 Task: Move the task Create a new online platform for online cooking classes to the section Done in the project AuroraStream and filter the tasks in the project by High Priority
Action: Mouse moved to (654, 528)
Screenshot: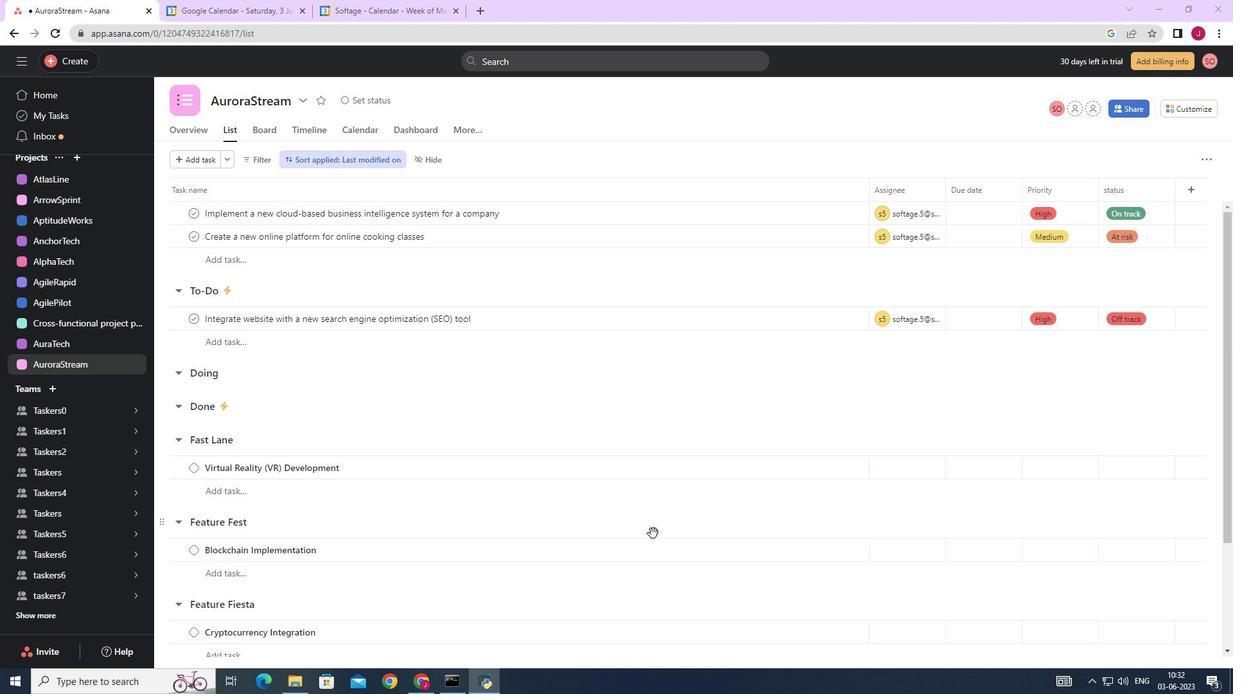 
Action: Mouse scrolled (654, 529) with delta (0, 0)
Screenshot: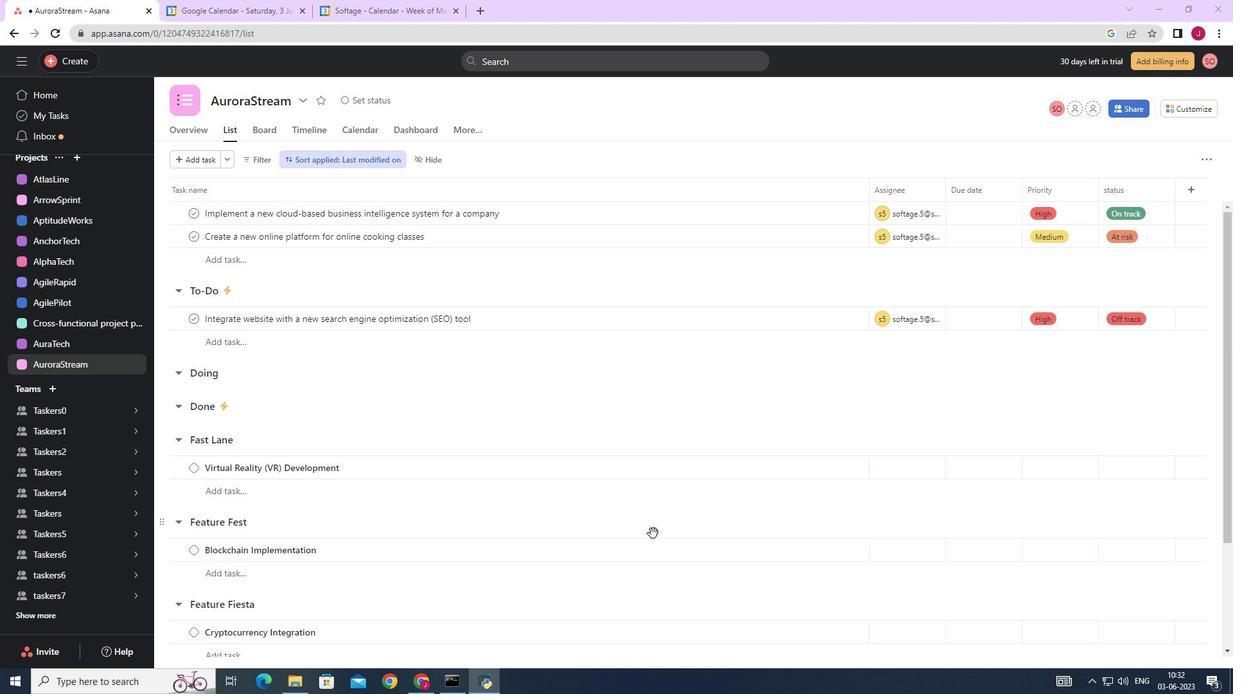 
Action: Mouse moved to (654, 525)
Screenshot: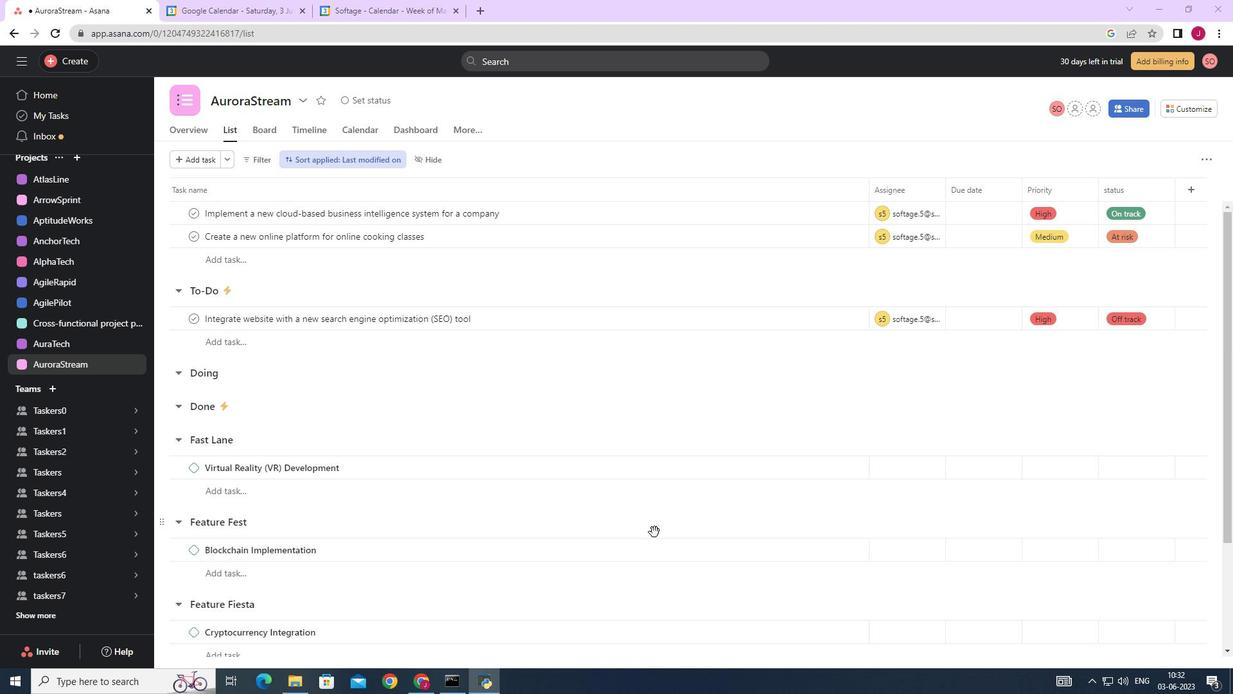 
Action: Mouse scrolled (654, 526) with delta (0, 0)
Screenshot: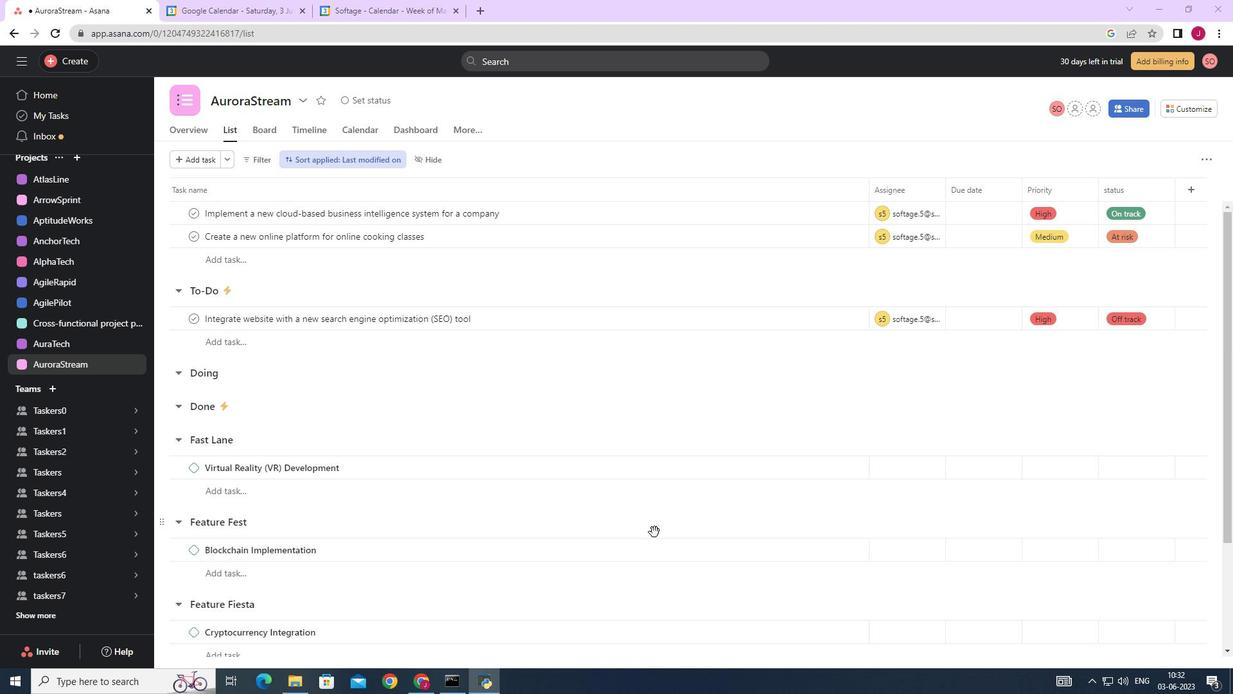 
Action: Mouse moved to (832, 235)
Screenshot: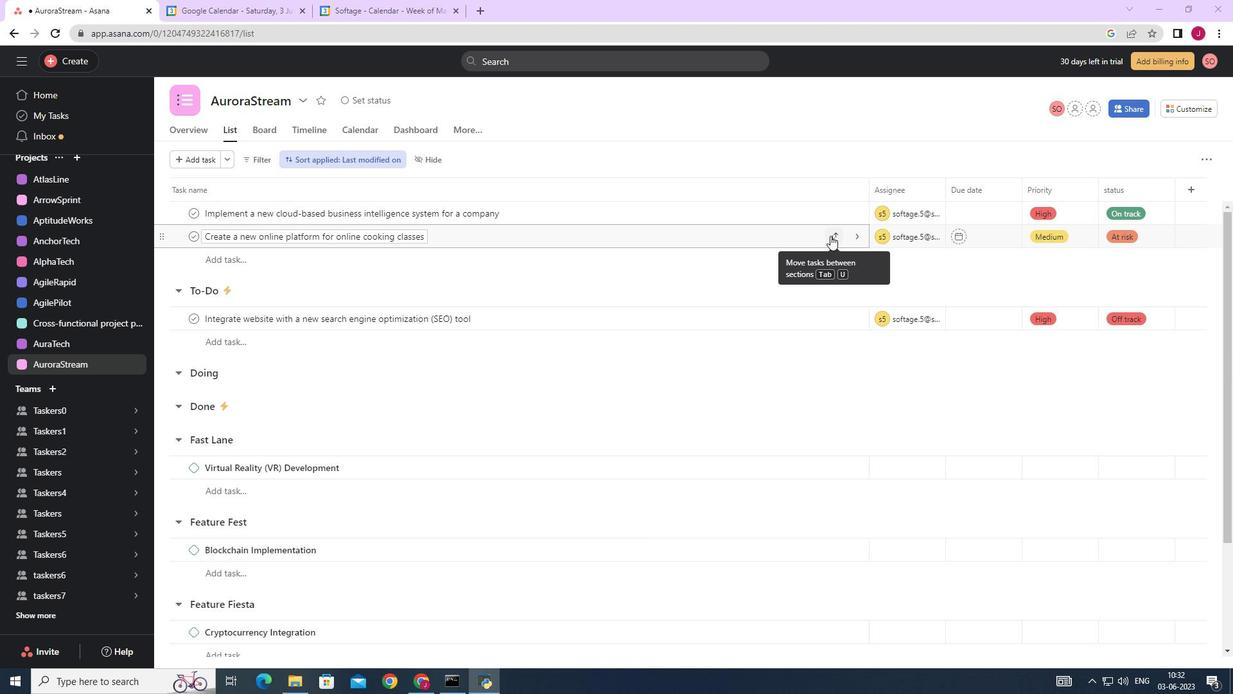 
Action: Mouse pressed left at (832, 235)
Screenshot: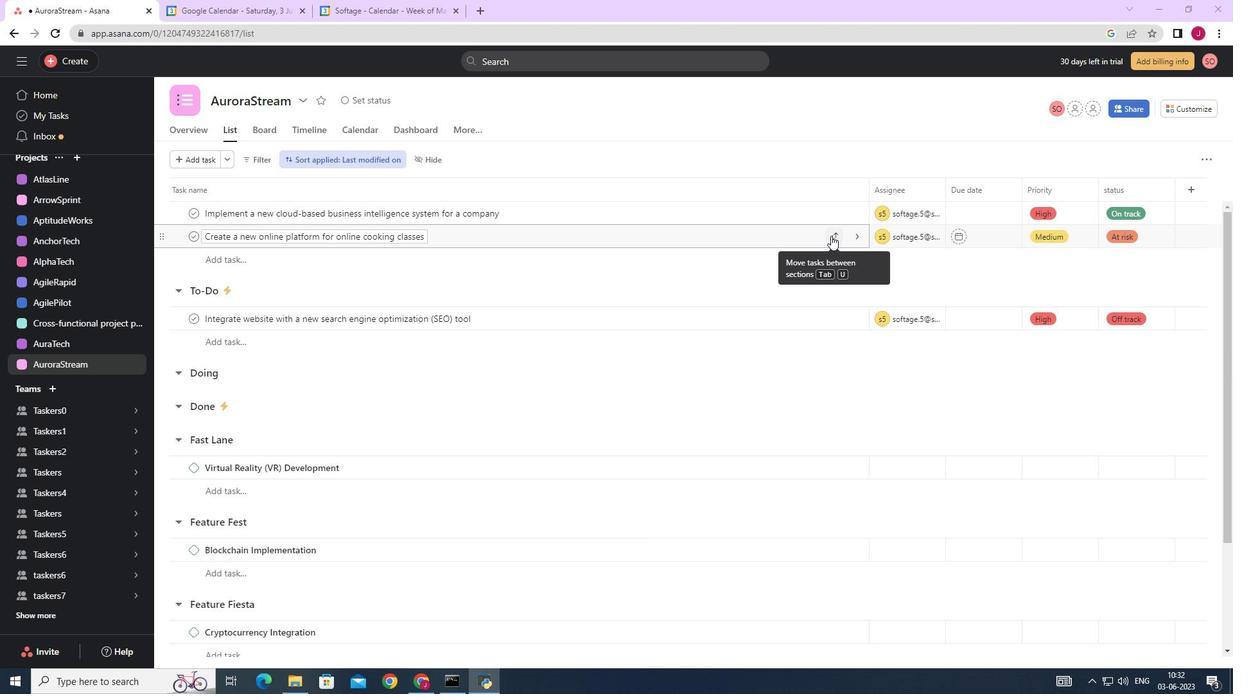 
Action: Mouse moved to (769, 350)
Screenshot: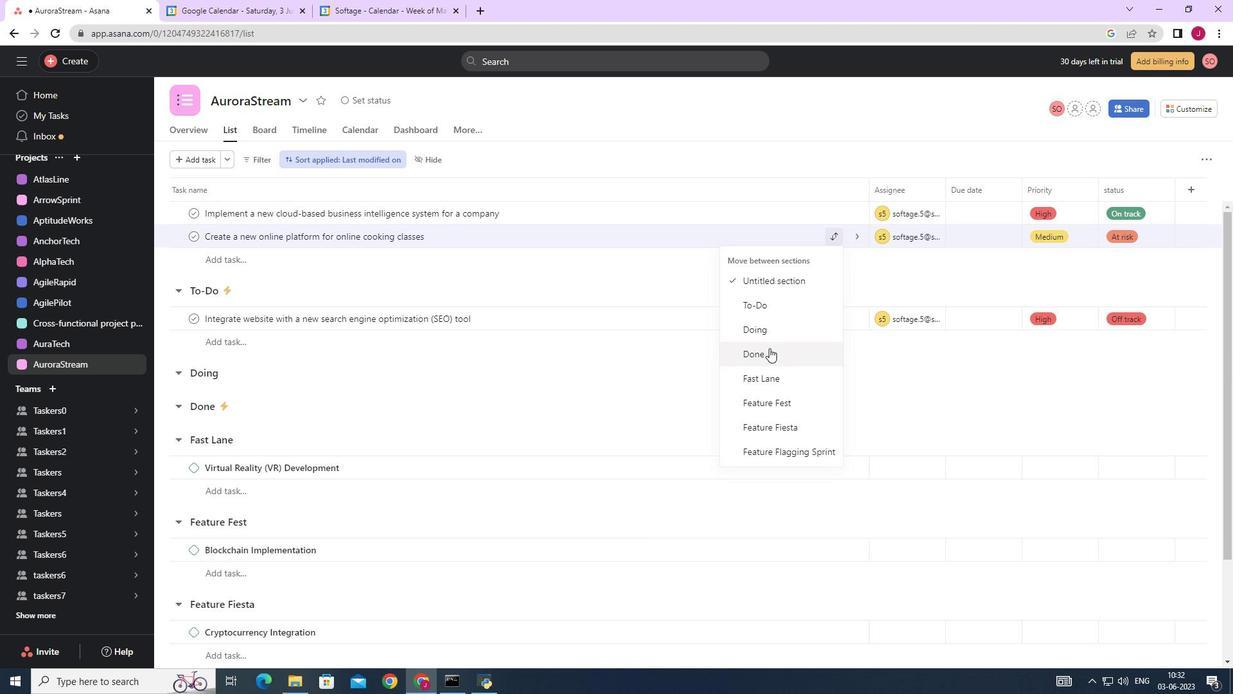 
Action: Mouse pressed left at (769, 350)
Screenshot: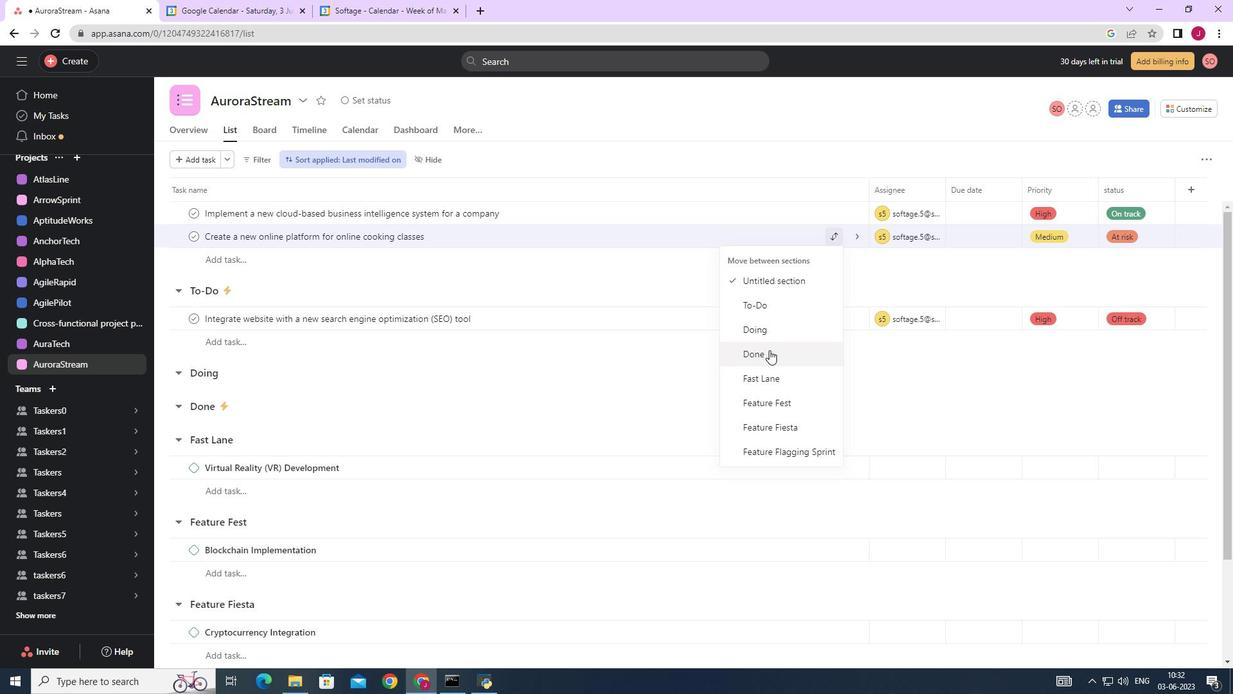 
Action: Mouse moved to (262, 160)
Screenshot: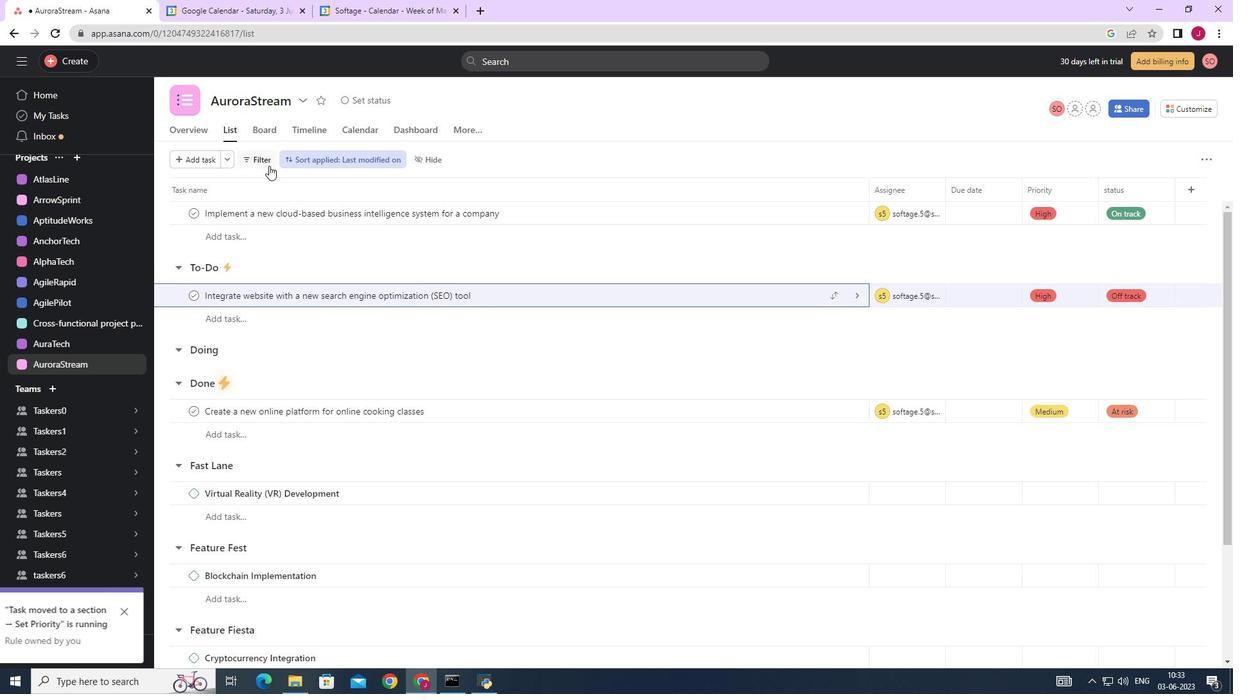 
Action: Mouse pressed left at (262, 160)
Screenshot: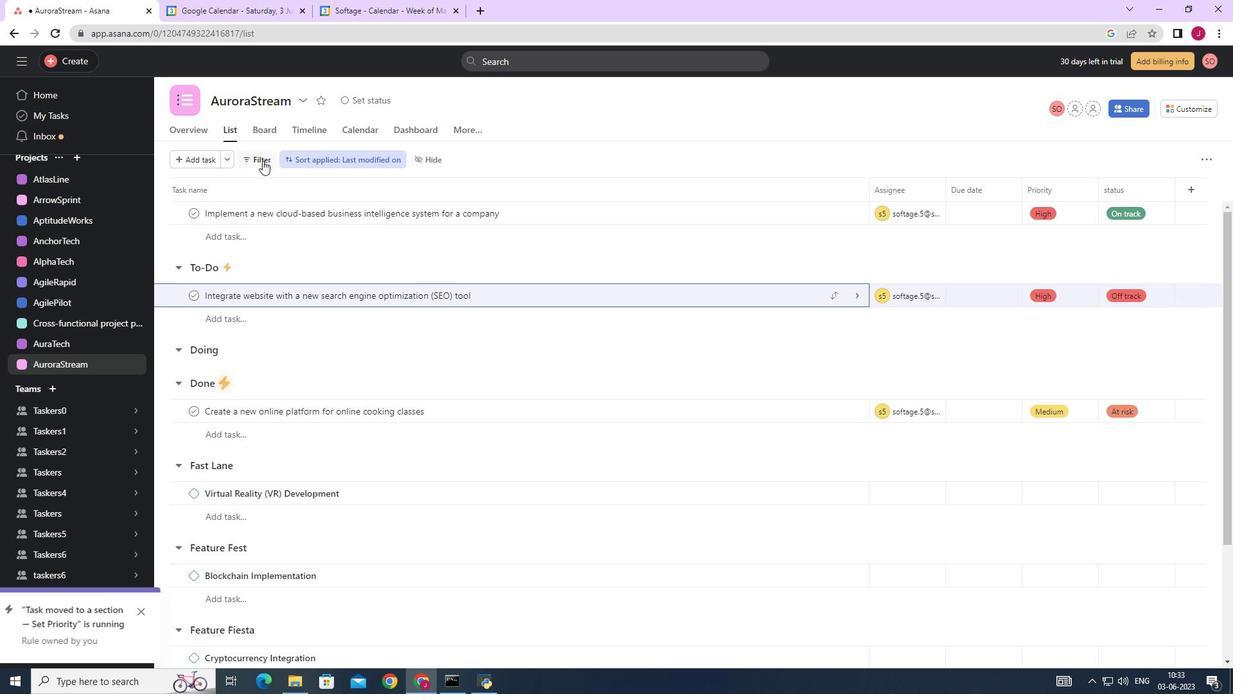 
Action: Mouse moved to (304, 260)
Screenshot: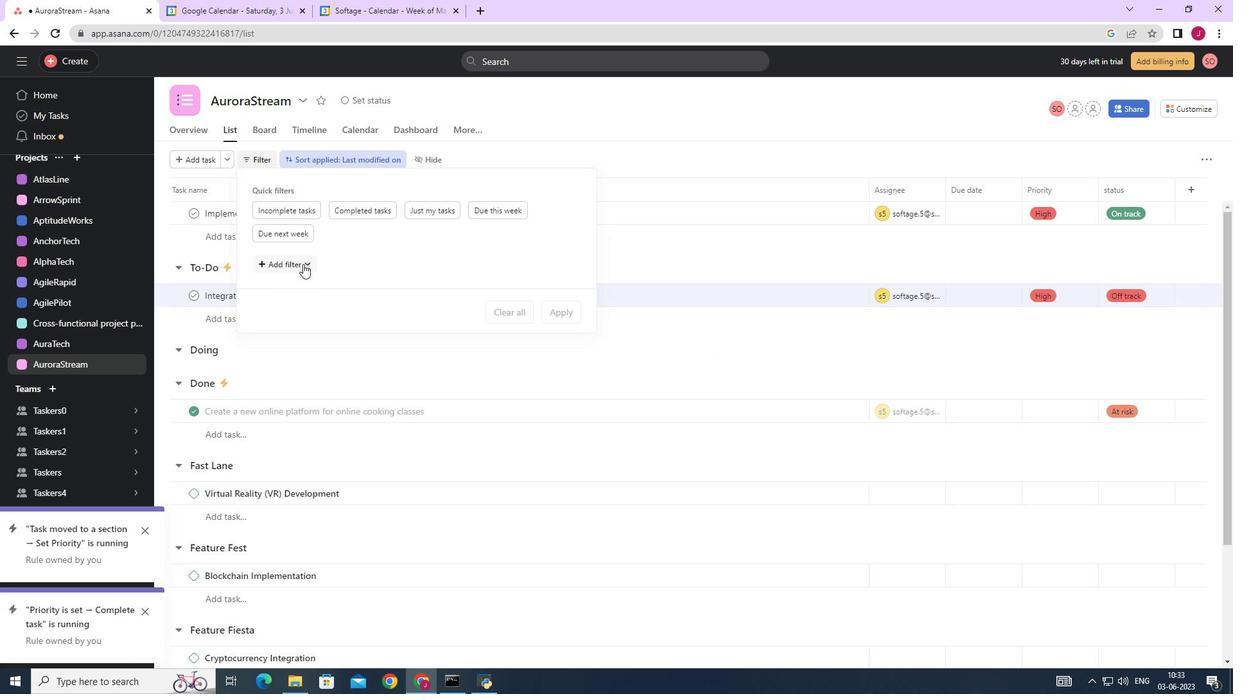 
Action: Mouse pressed left at (304, 260)
Screenshot: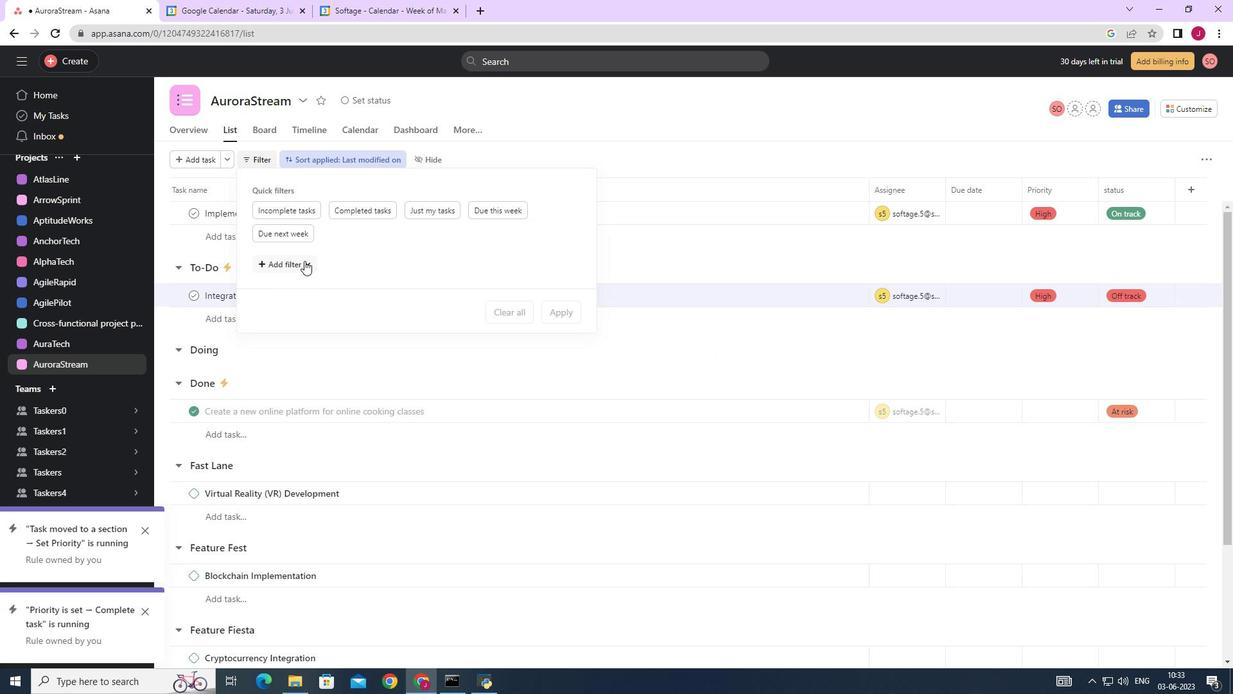 
Action: Mouse moved to (293, 472)
Screenshot: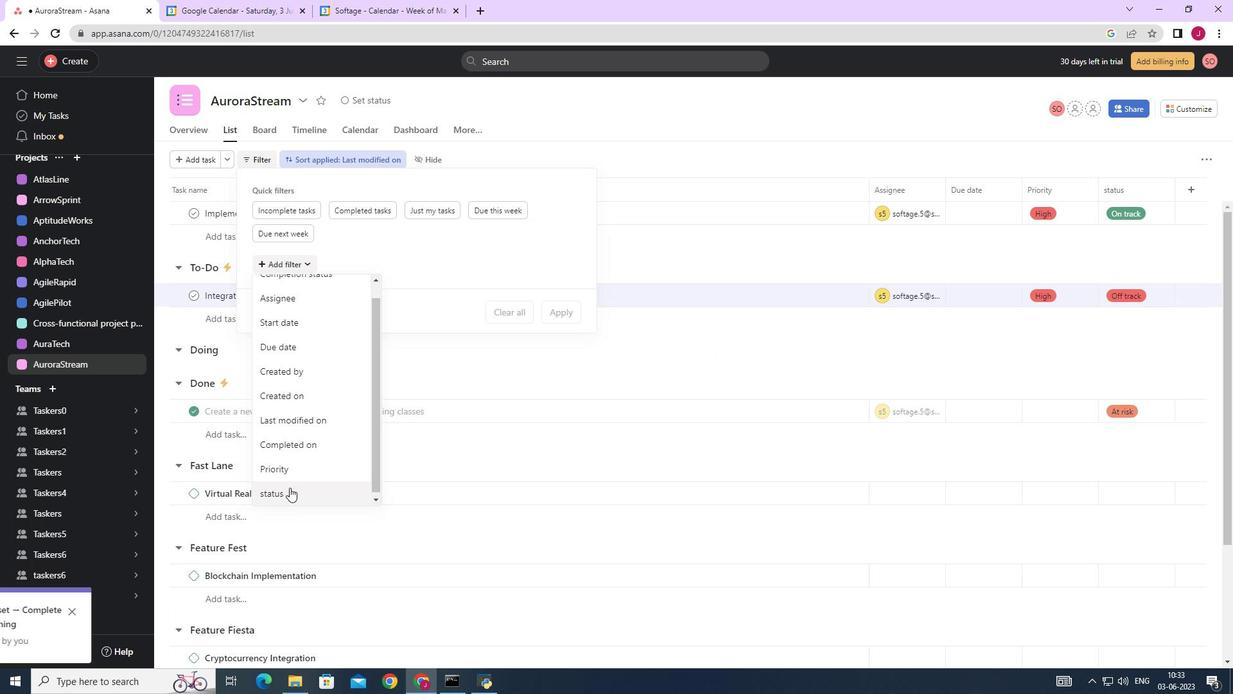 
Action: Mouse scrolled (293, 471) with delta (0, 0)
Screenshot: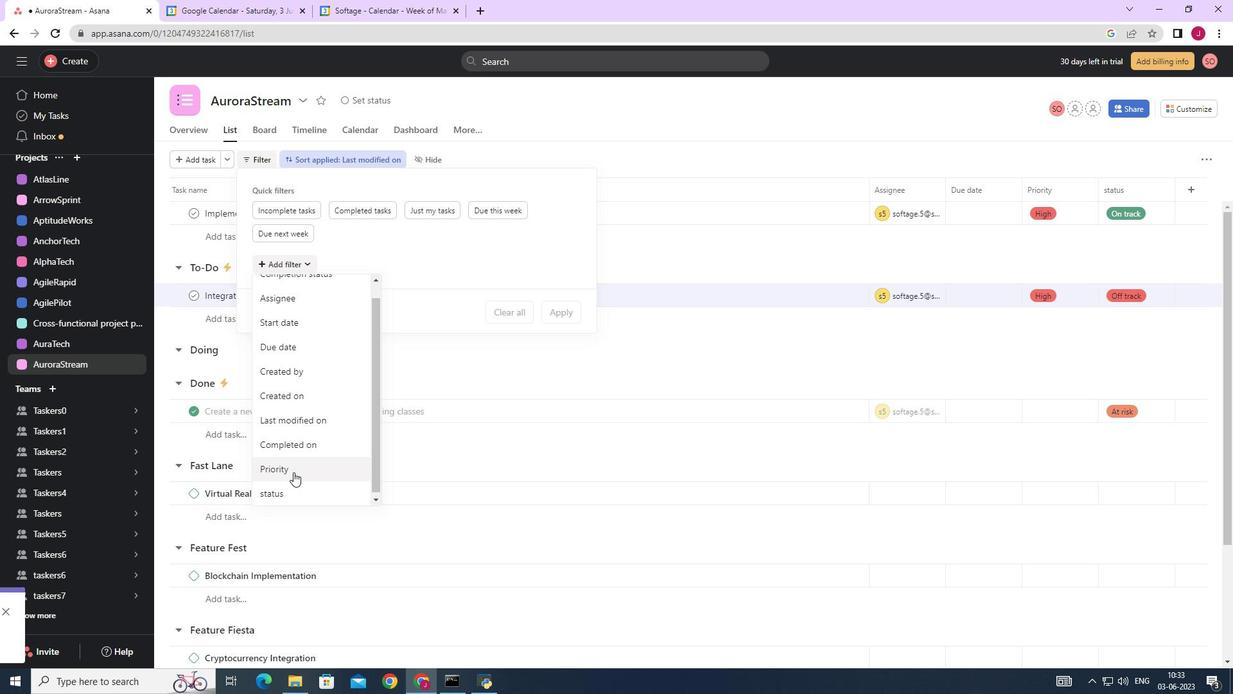 
Action: Mouse scrolled (293, 471) with delta (0, 0)
Screenshot: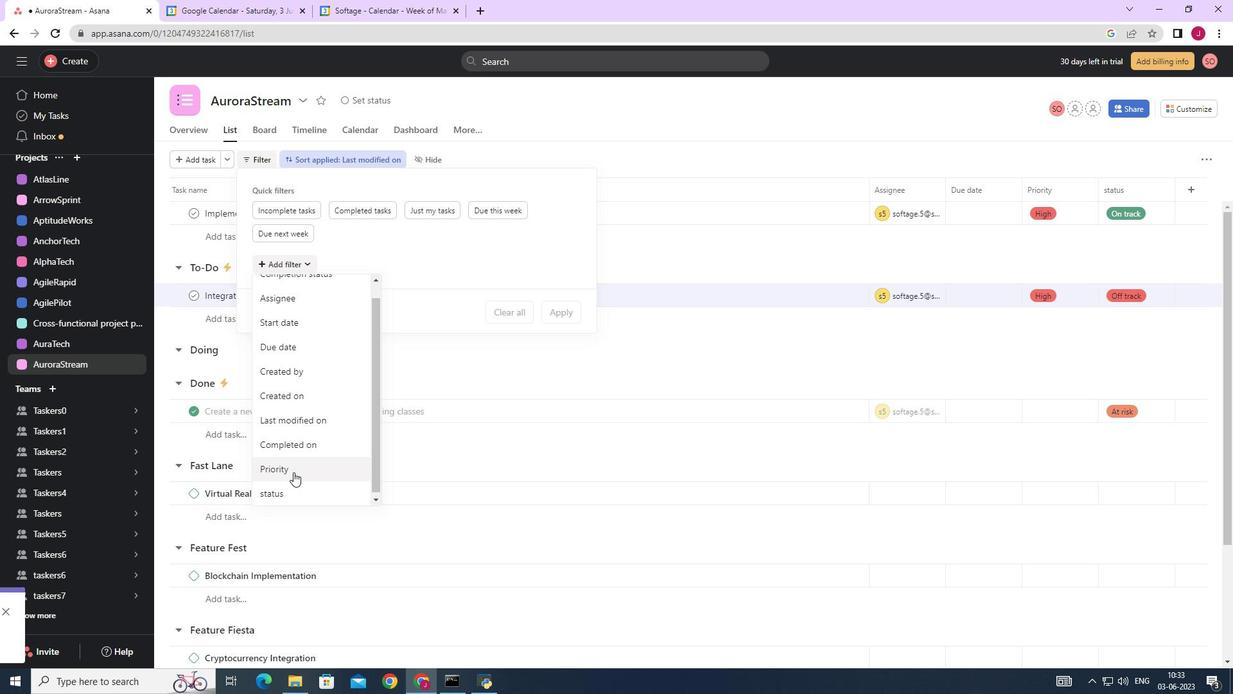 
Action: Mouse scrolled (293, 471) with delta (0, 0)
Screenshot: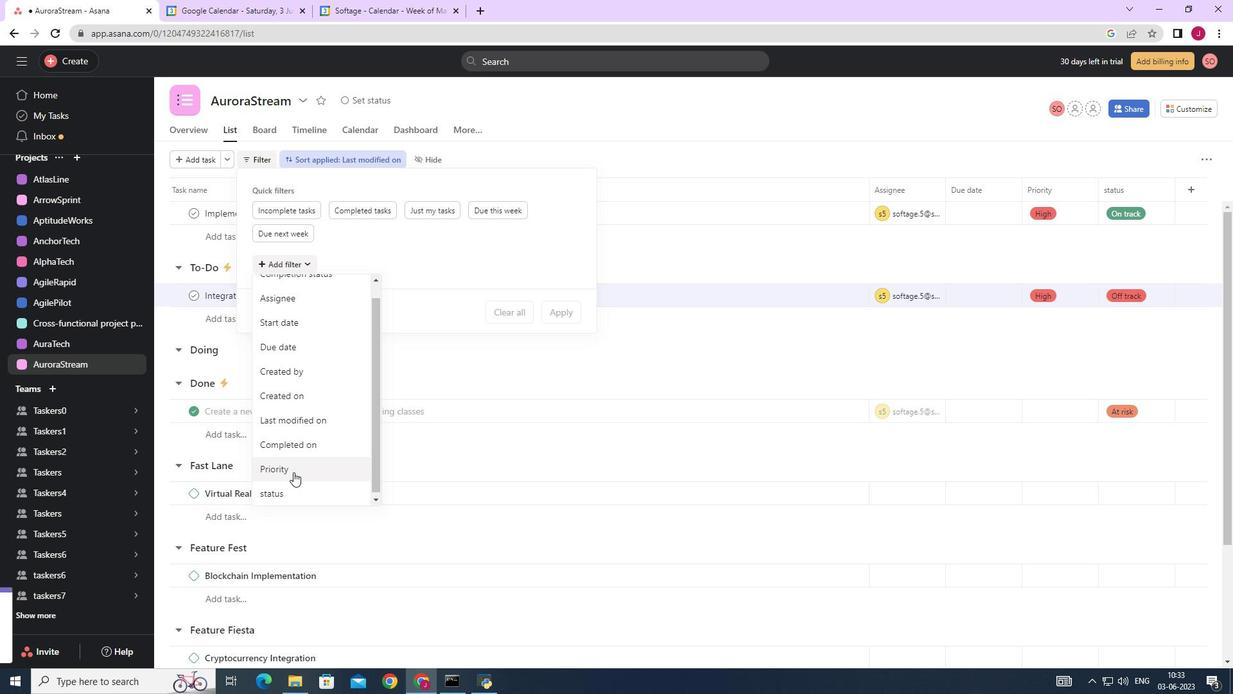 
Action: Mouse scrolled (293, 471) with delta (0, 0)
Screenshot: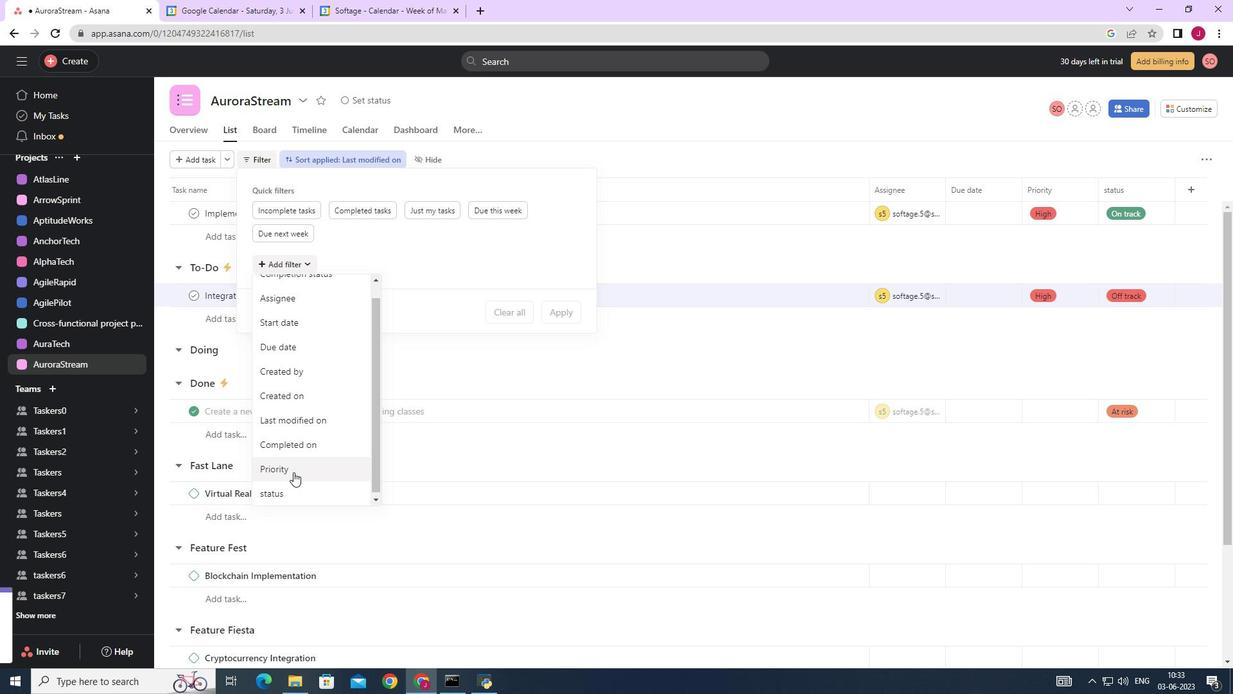 
Action: Mouse scrolled (293, 471) with delta (0, 0)
Screenshot: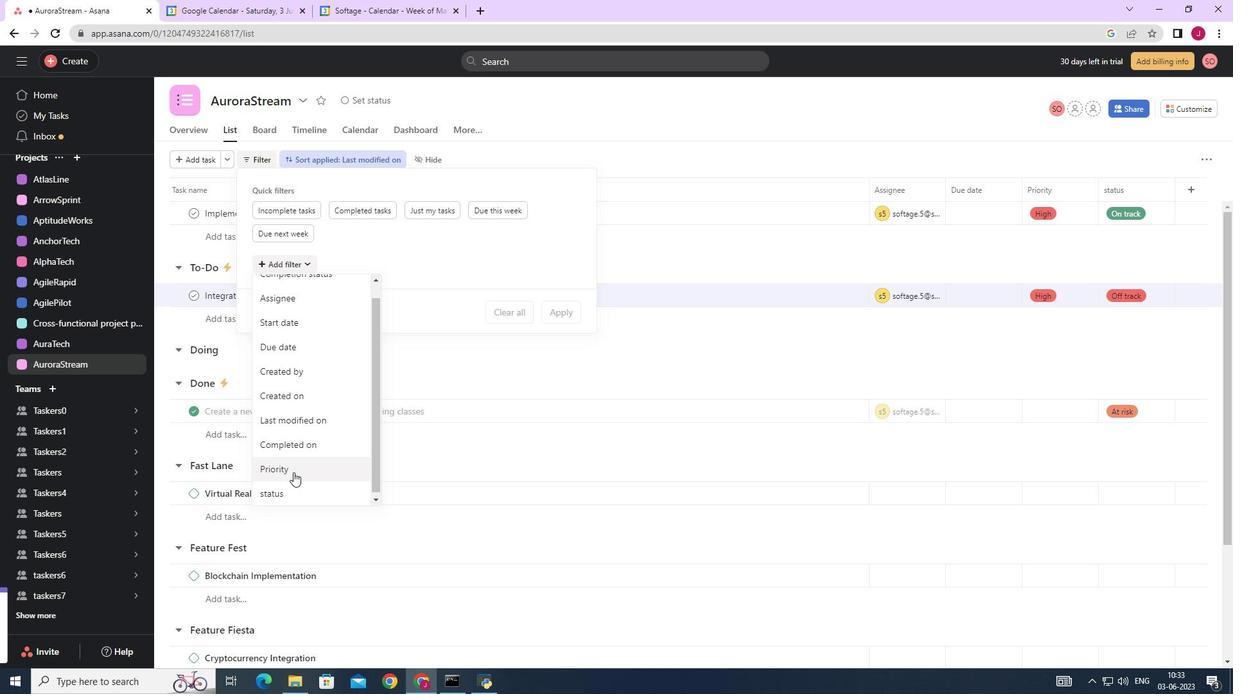 
Action: Mouse moved to (293, 467)
Screenshot: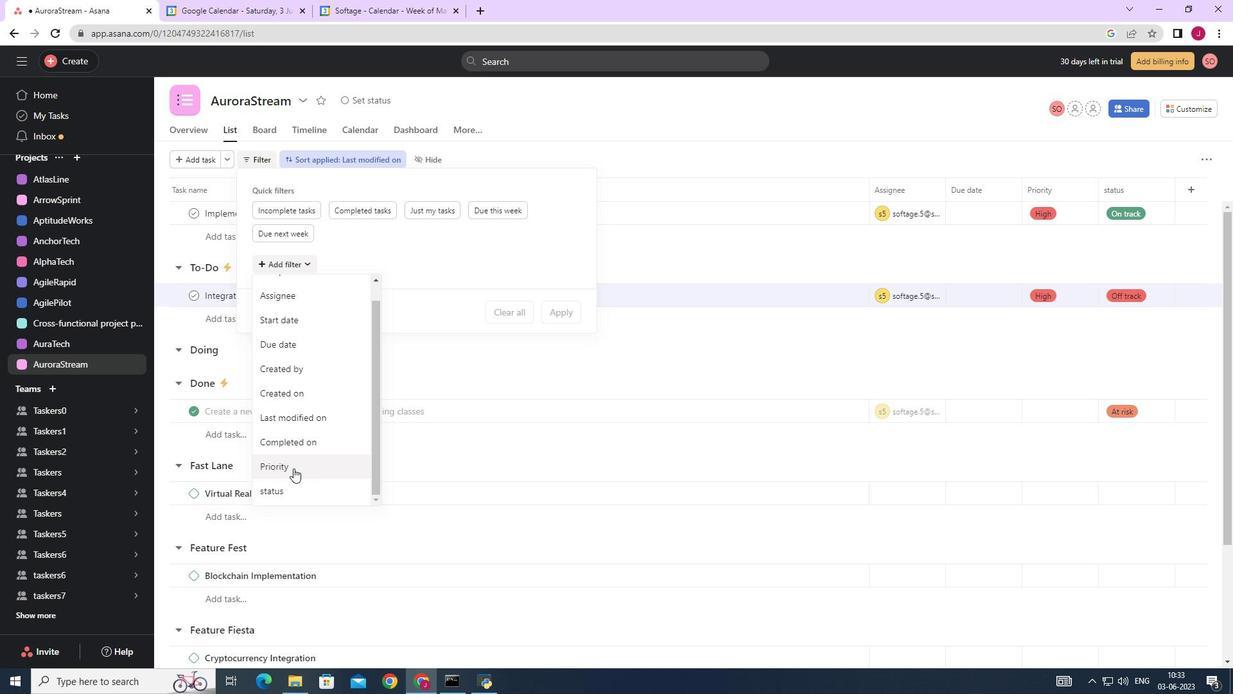 
Action: Mouse pressed left at (293, 467)
Screenshot: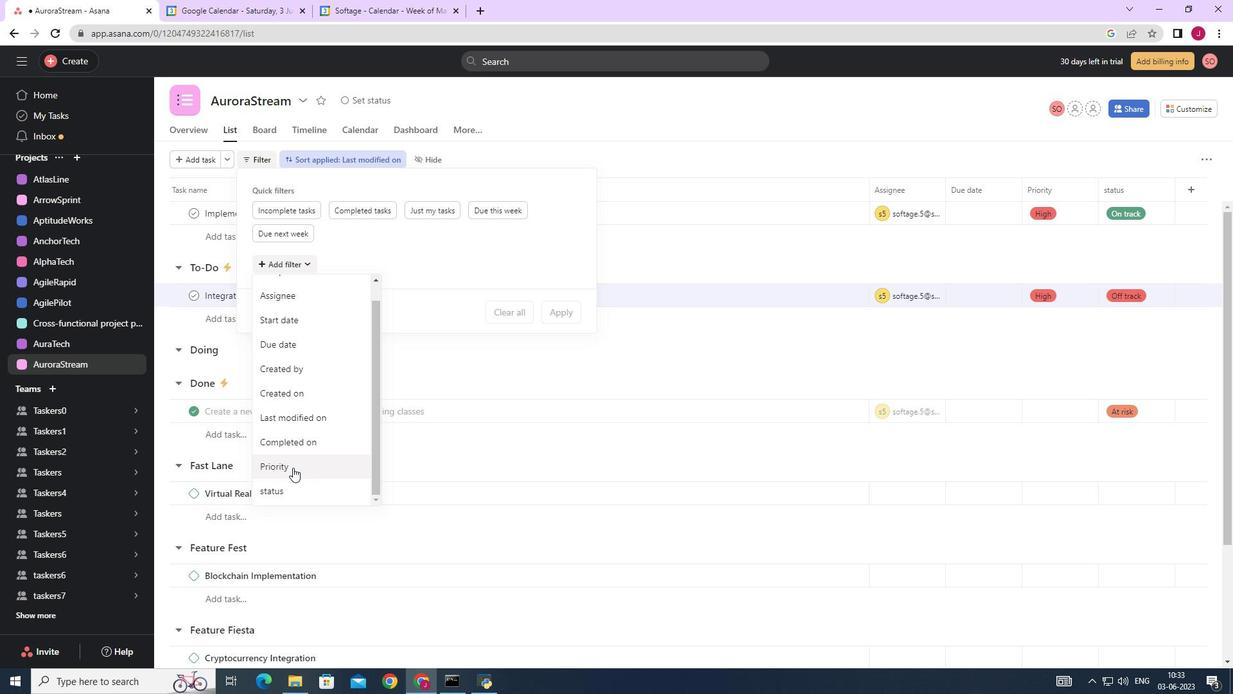 
Action: Mouse moved to (301, 273)
Screenshot: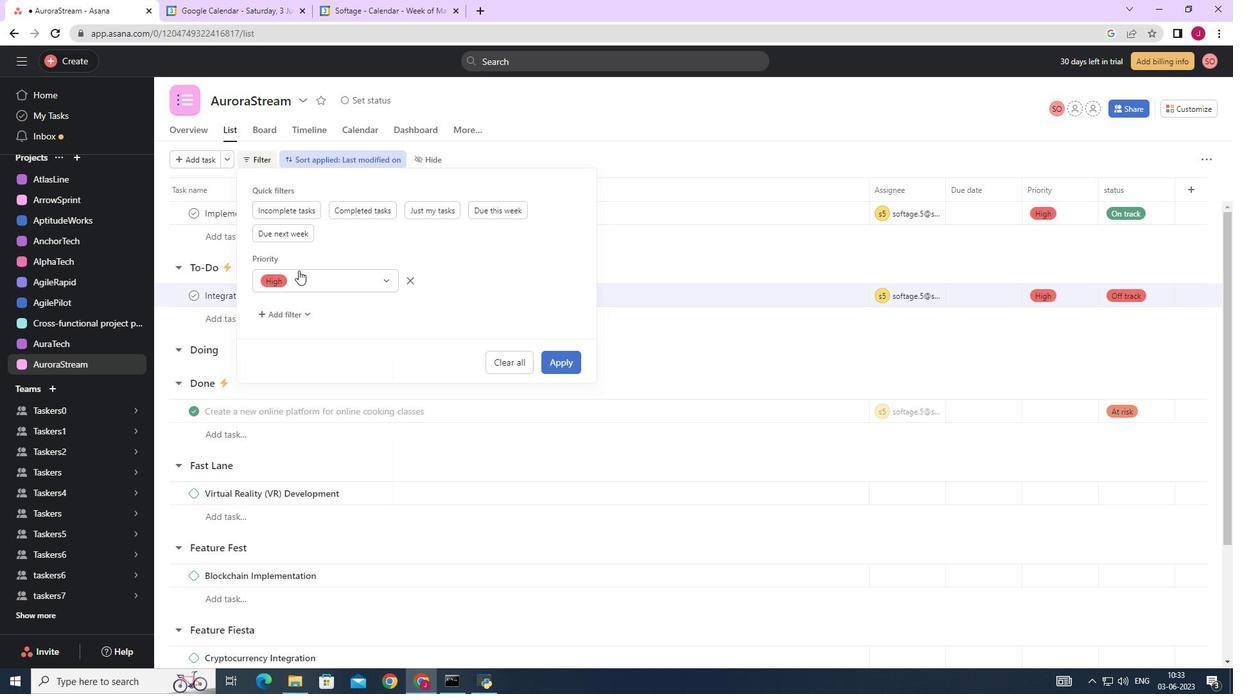 
Action: Mouse pressed left at (301, 273)
Screenshot: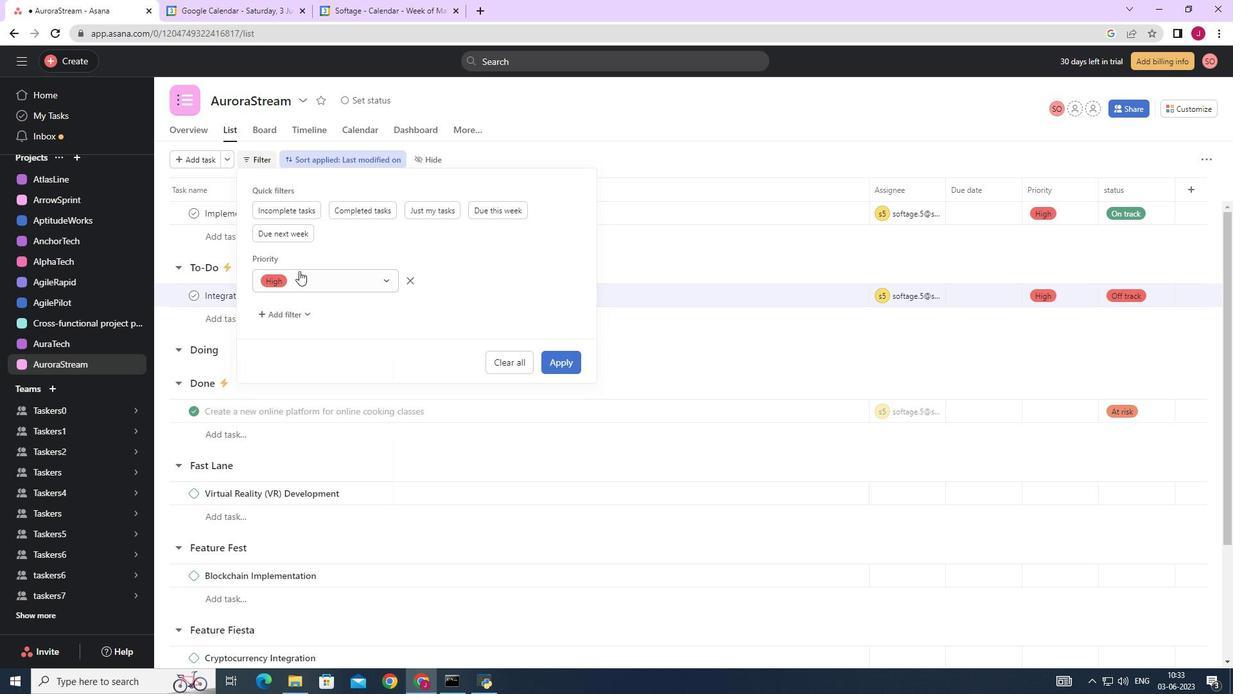 
Action: Mouse moved to (293, 300)
Screenshot: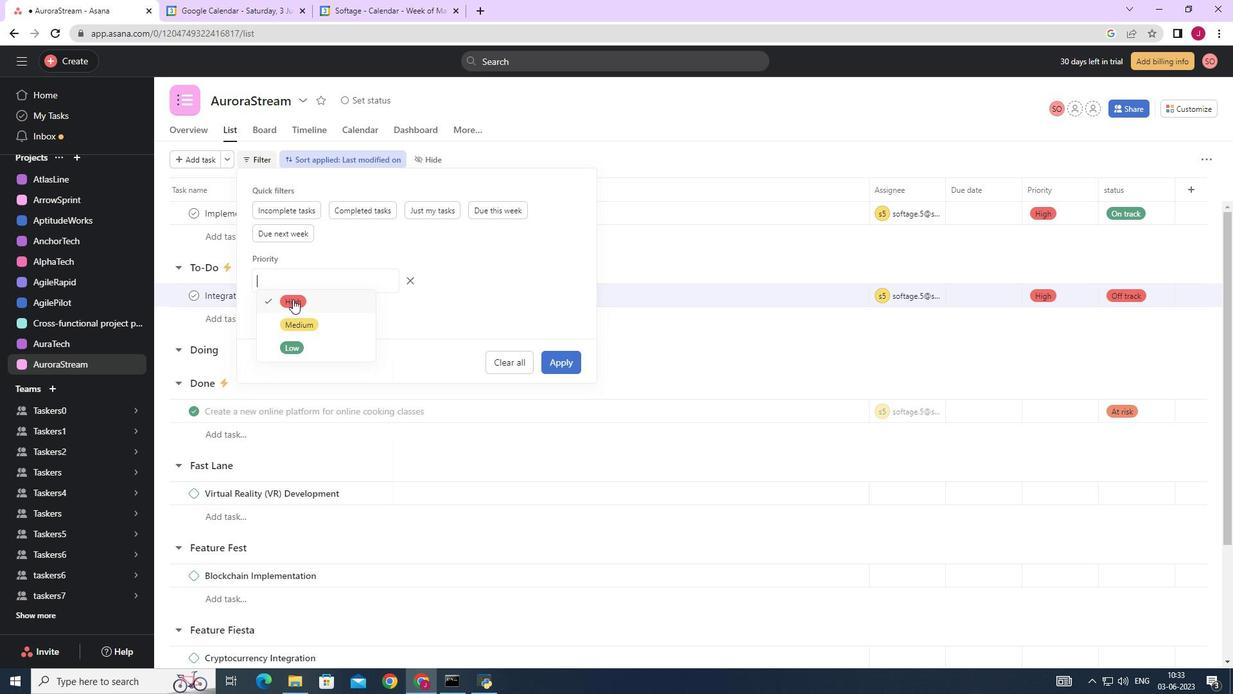 
Action: Mouse pressed left at (293, 300)
Screenshot: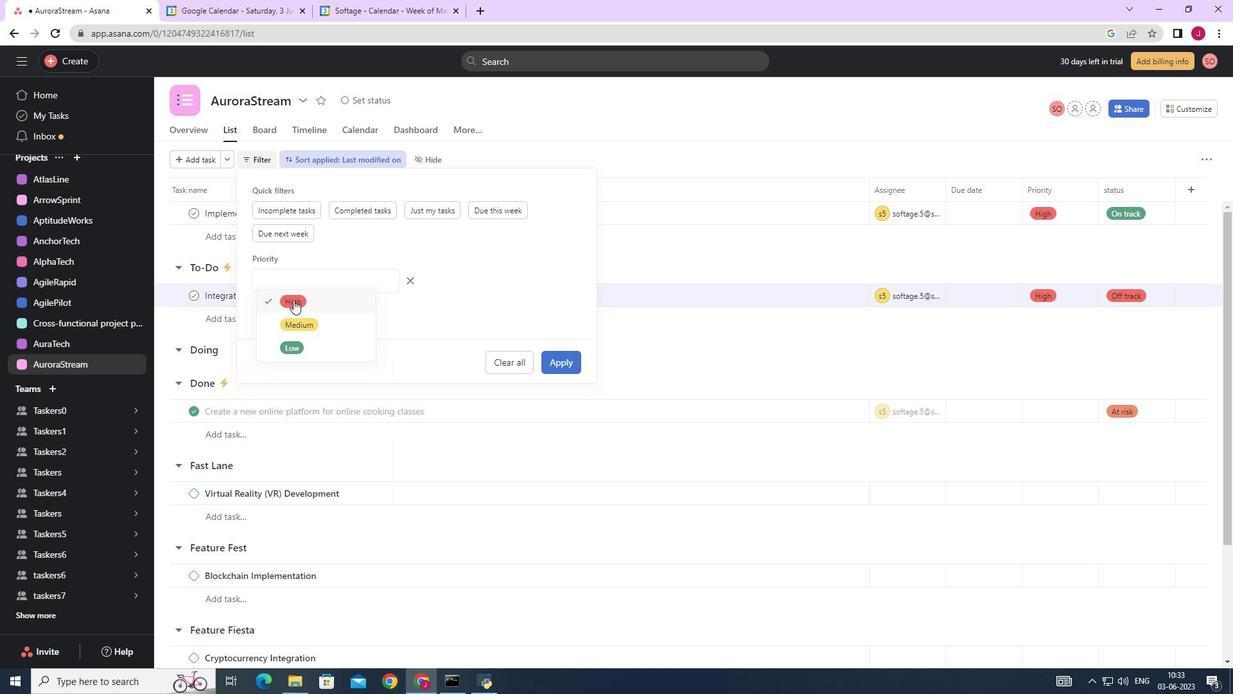 
Action: Mouse moved to (567, 360)
Screenshot: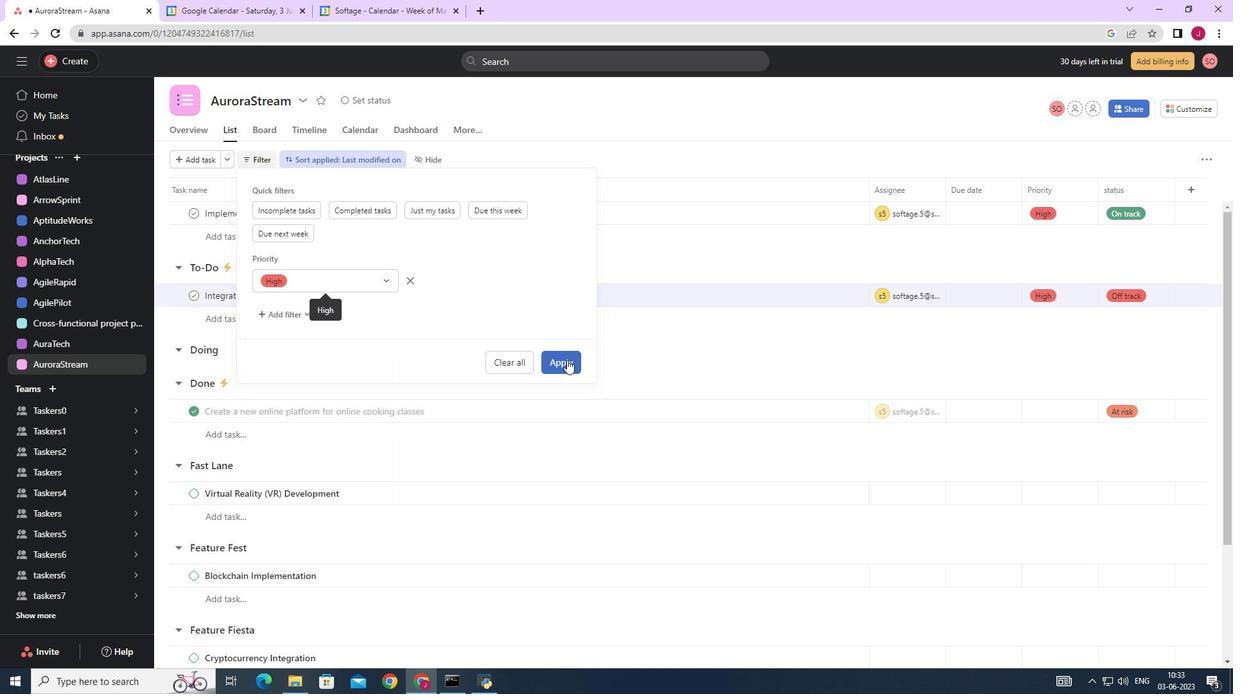 
Action: Mouse pressed left at (567, 360)
Screenshot: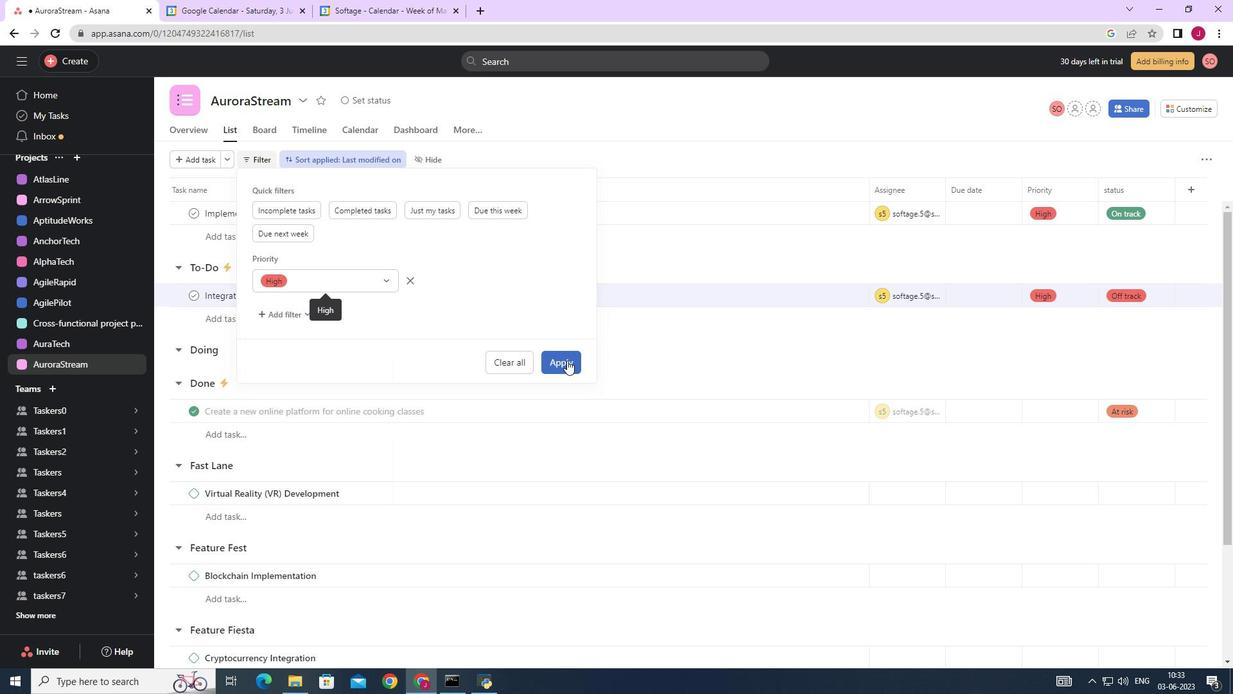
Action: Mouse moved to (541, 357)
Screenshot: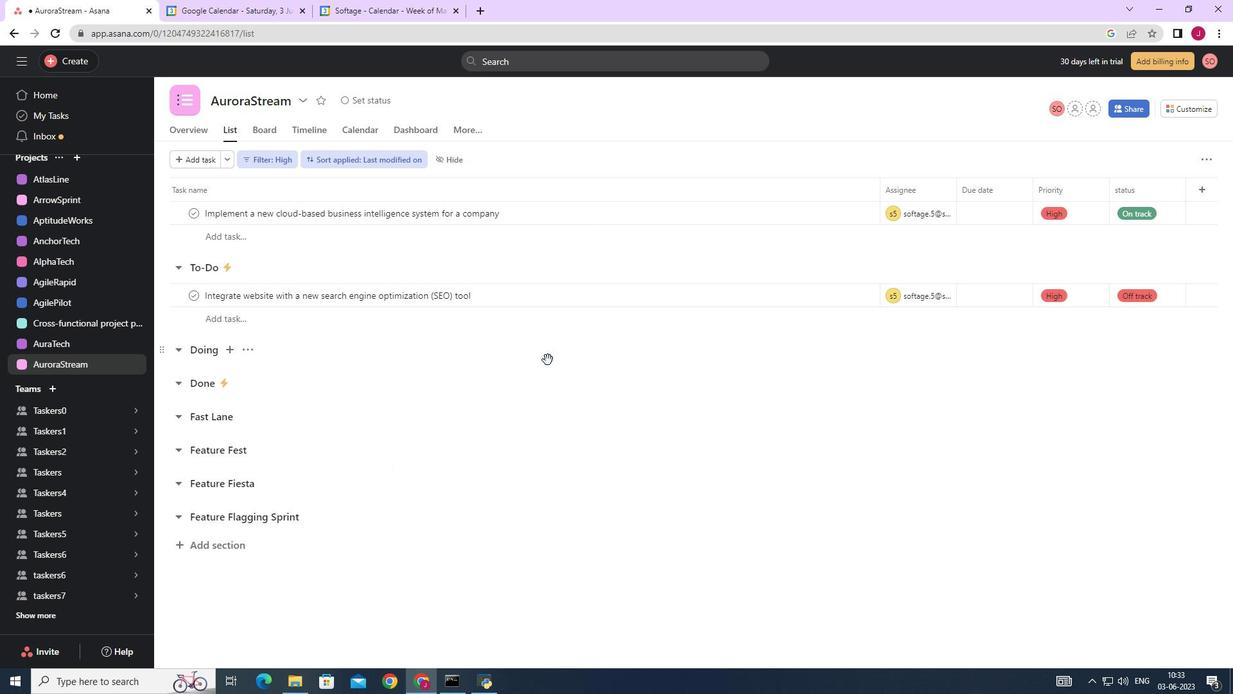 
